 Task: Add Peanut Chocolate Gems to the cart.
Action: Mouse moved to (20, 53)
Screenshot: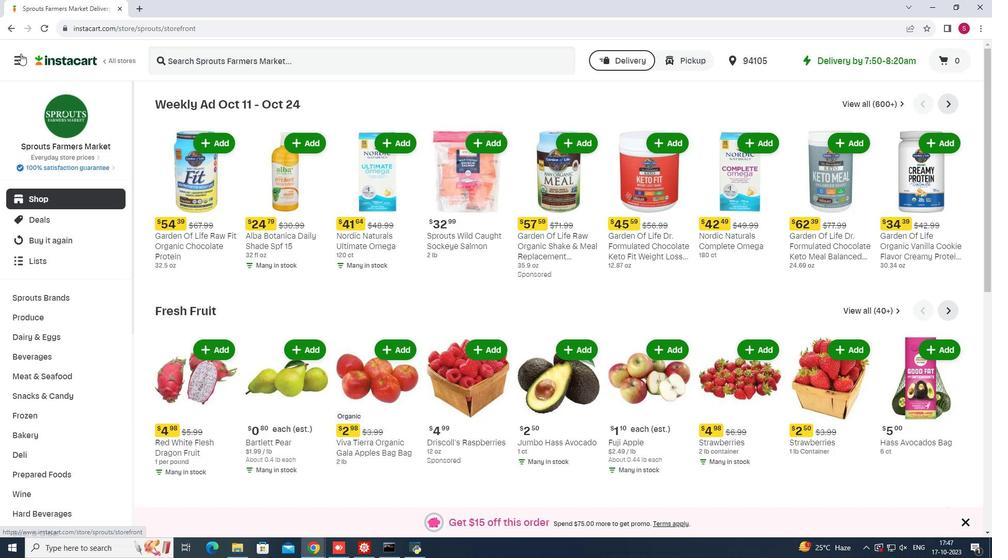 
Action: Mouse pressed left at (20, 53)
Screenshot: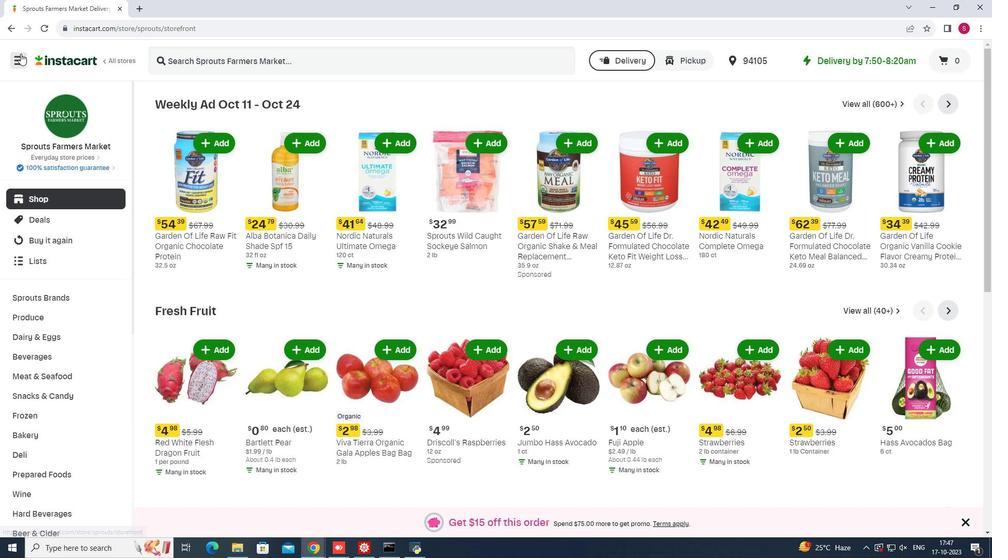 
Action: Mouse moved to (62, 273)
Screenshot: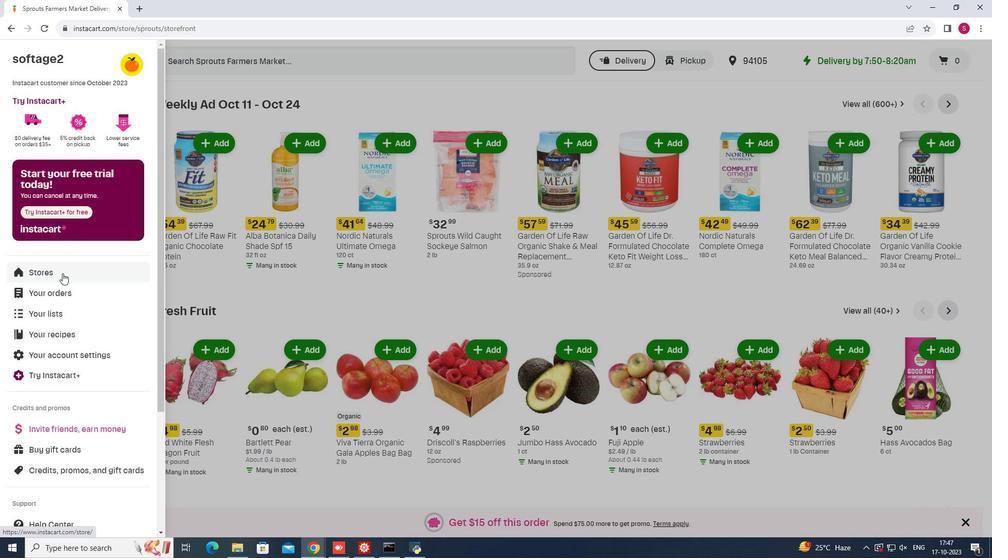 
Action: Mouse pressed left at (62, 273)
Screenshot: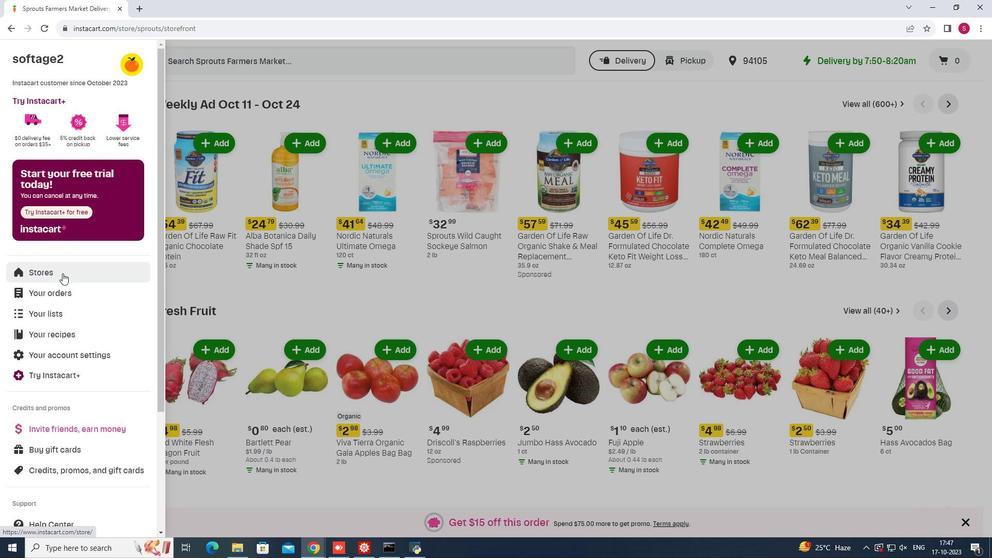 
Action: Mouse moved to (243, 92)
Screenshot: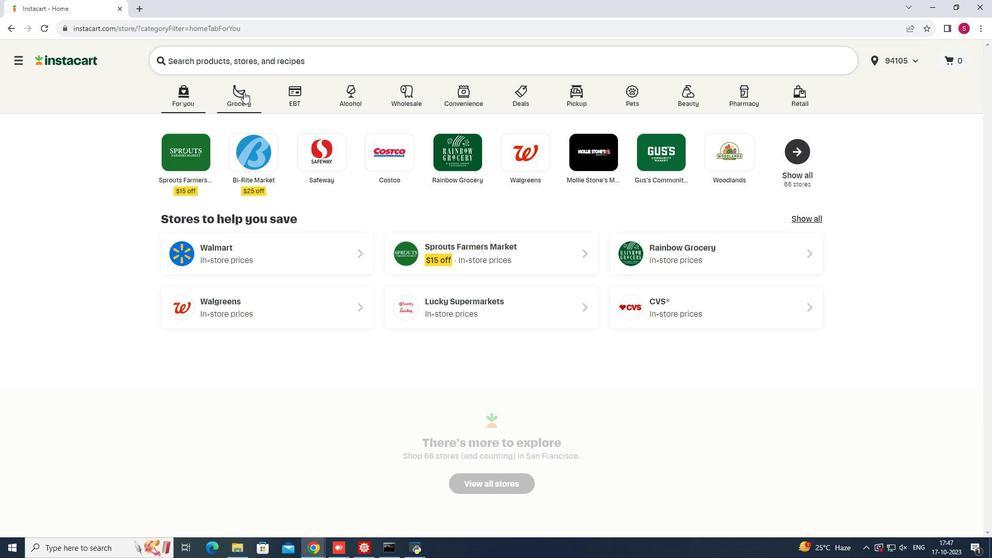 
Action: Mouse pressed left at (243, 92)
Screenshot: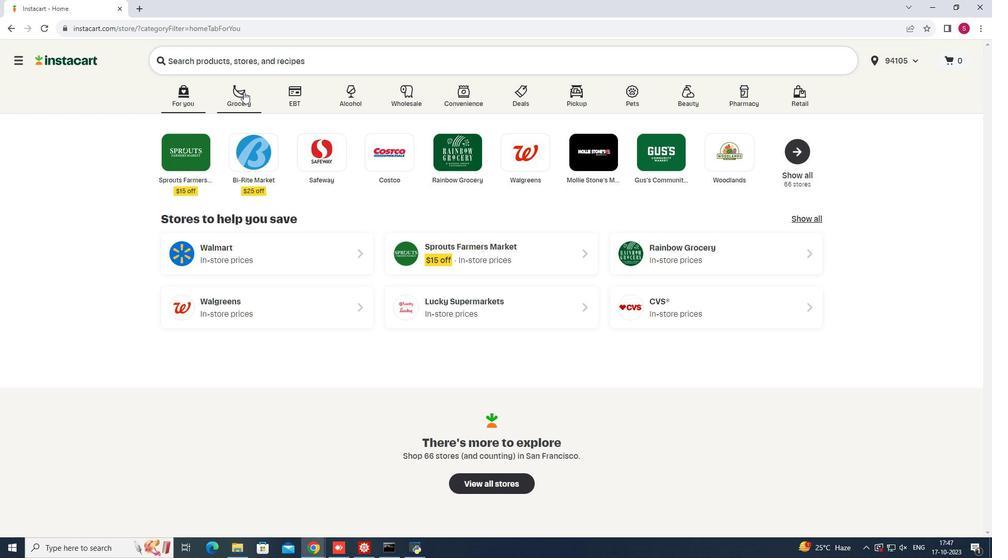 
Action: Mouse moved to (670, 144)
Screenshot: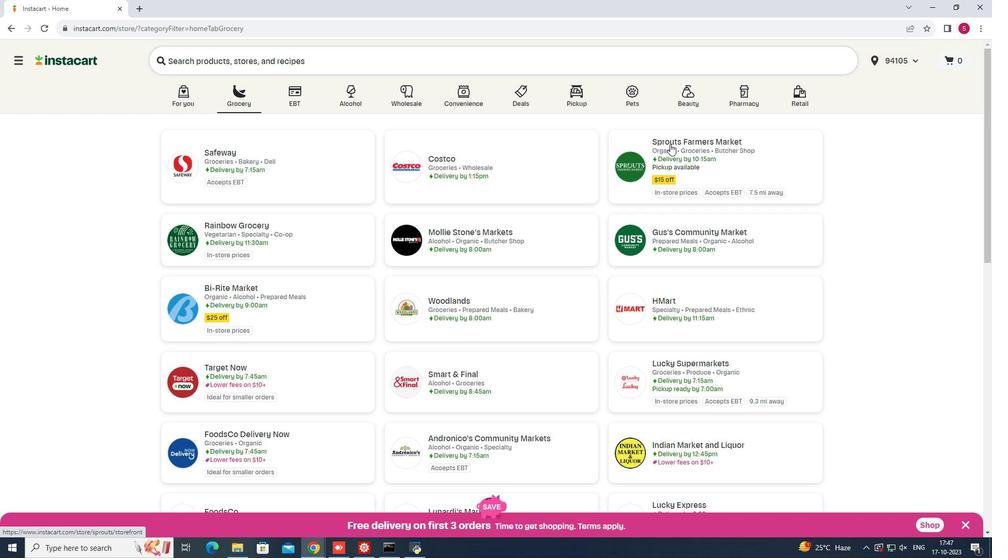 
Action: Mouse pressed left at (670, 144)
Screenshot: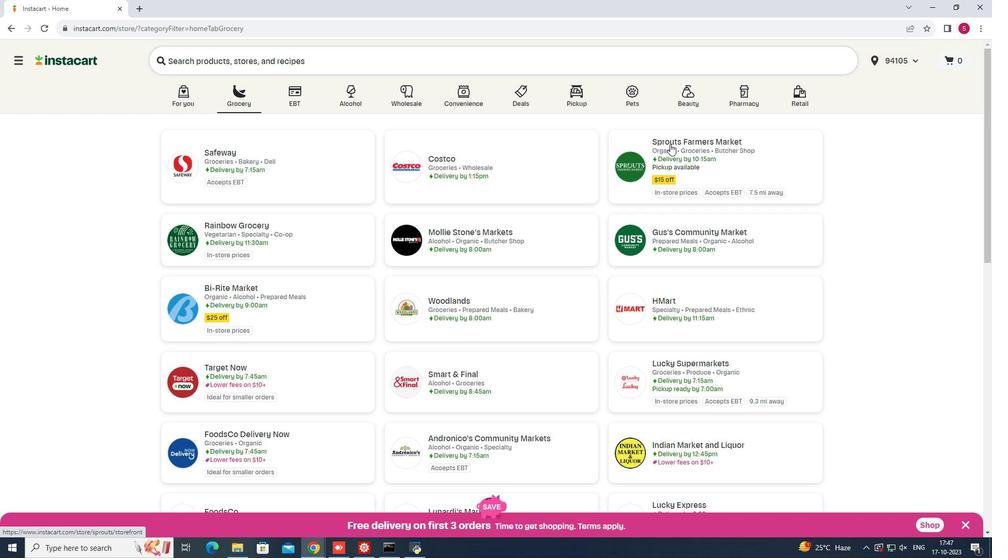 
Action: Mouse moved to (46, 395)
Screenshot: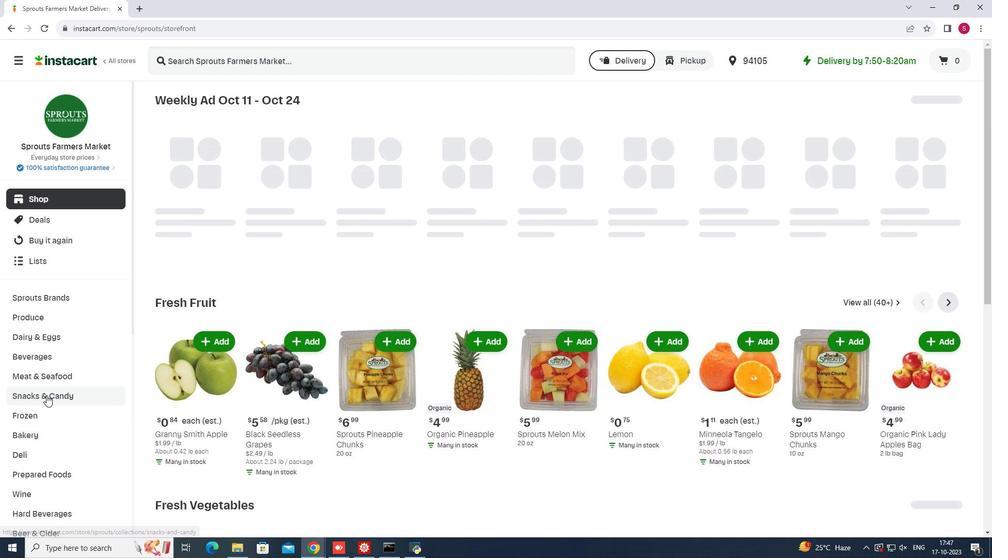 
Action: Mouse pressed left at (46, 395)
Screenshot: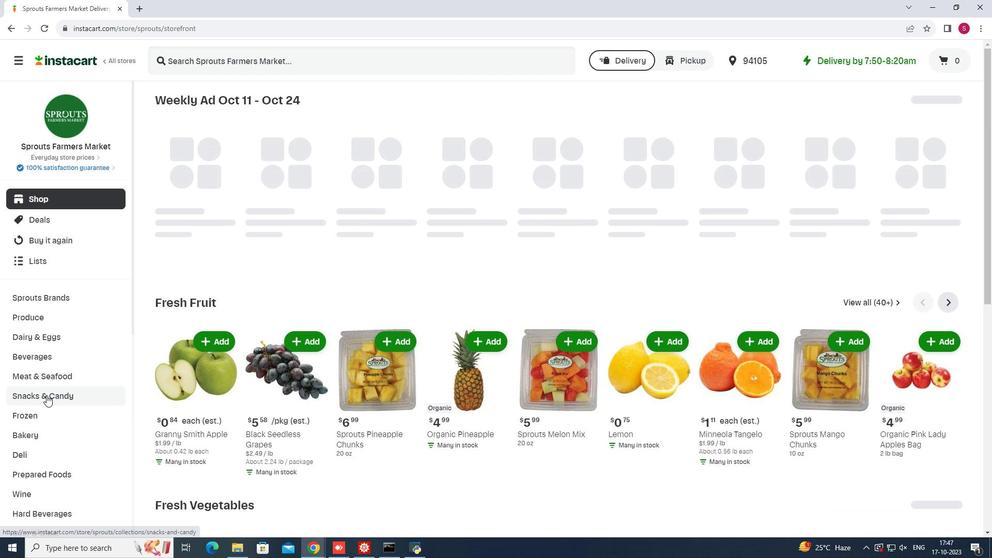 
Action: Mouse moved to (284, 127)
Screenshot: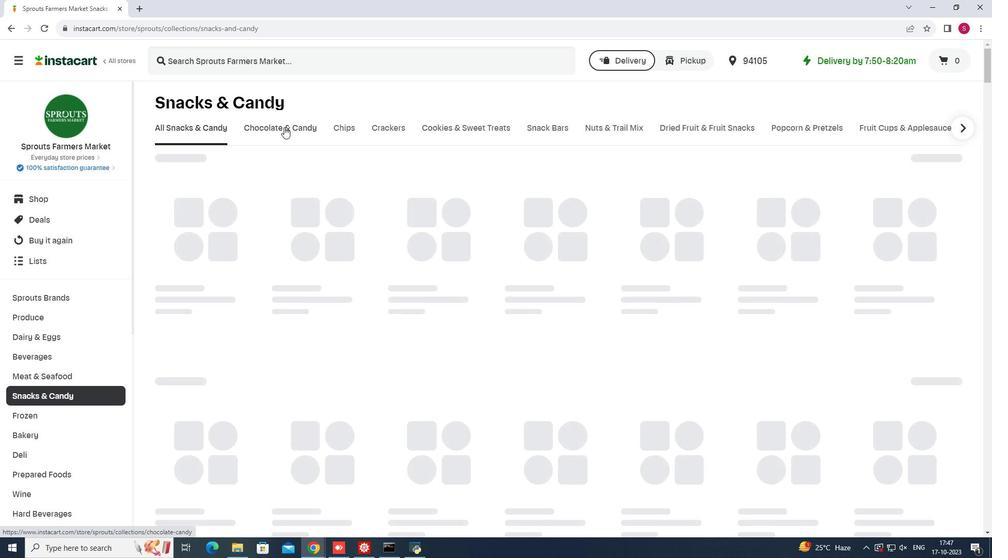 
Action: Mouse pressed left at (284, 127)
Screenshot: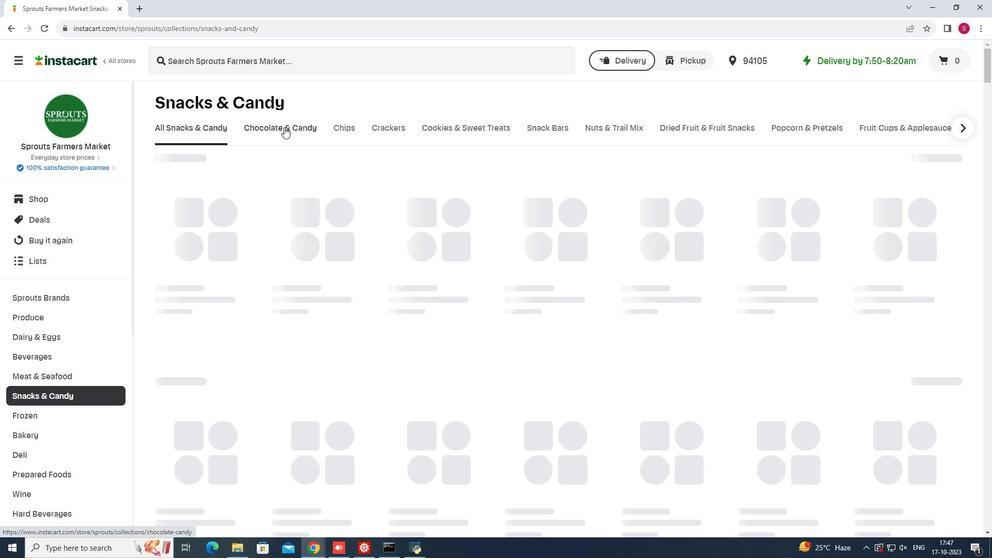 
Action: Mouse moved to (258, 167)
Screenshot: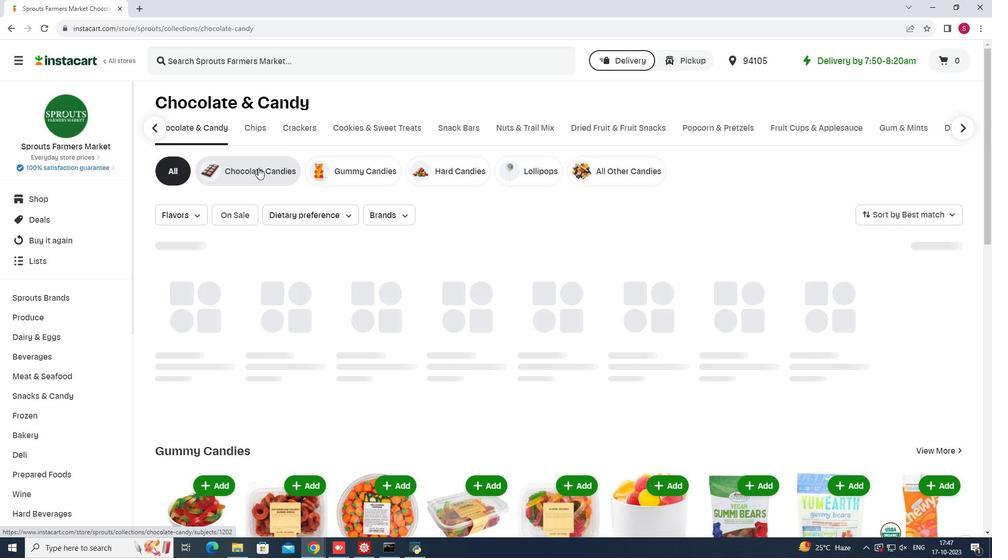 
Action: Mouse pressed left at (258, 167)
Screenshot: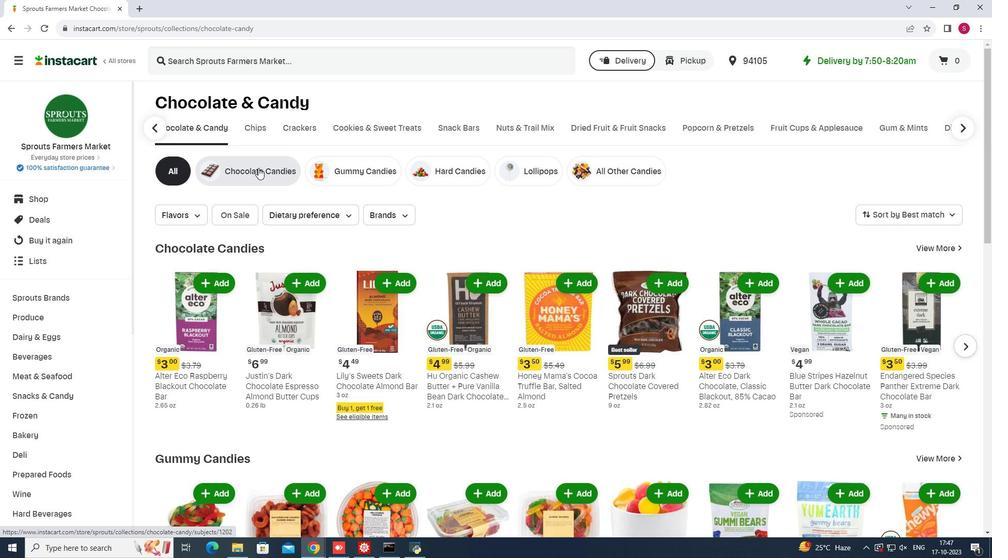 
Action: Mouse moved to (322, 59)
Screenshot: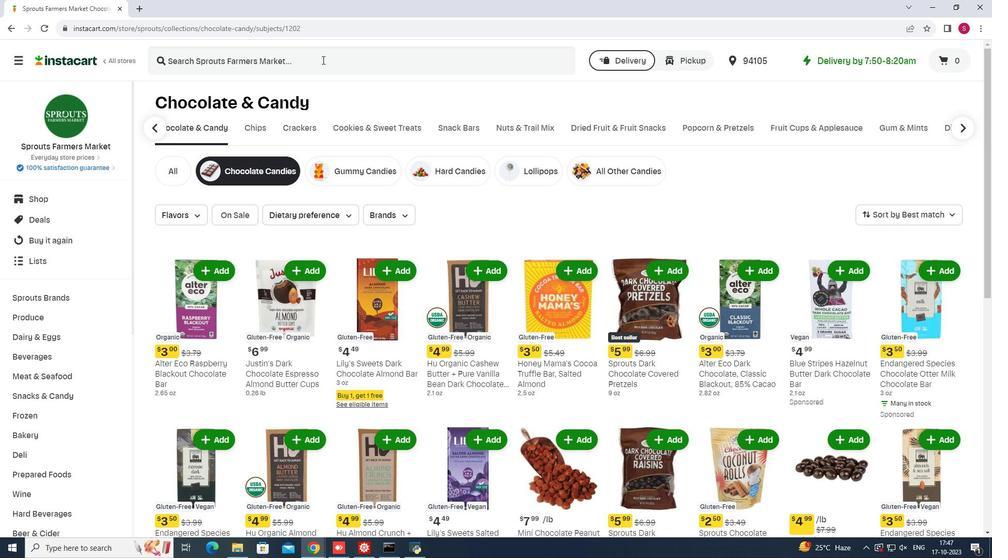 
Action: Mouse pressed left at (322, 59)
Screenshot: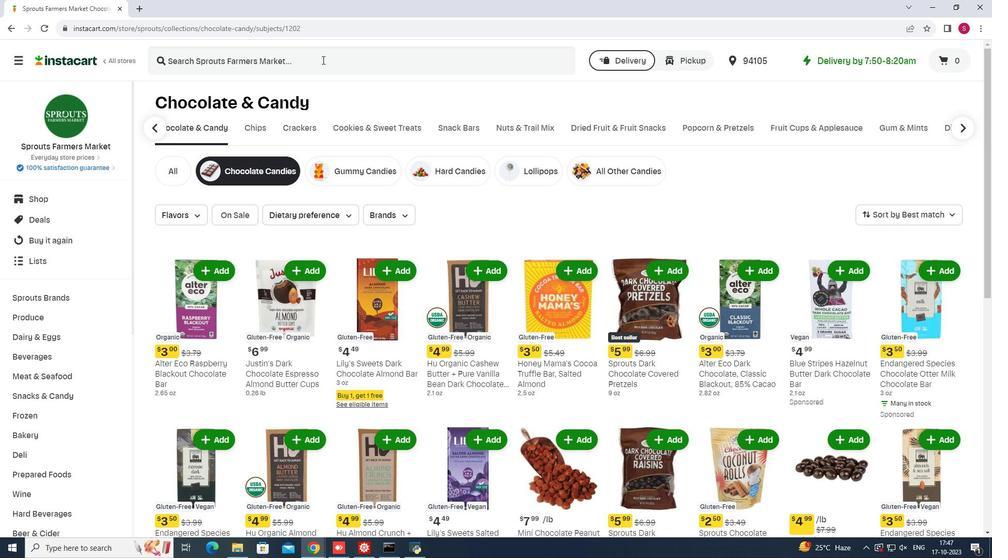 
Action: Key pressed <Key.shift>Peanut<Key.space><Key.shift>Chocolate<Key.space><Key.shift><Key.shift><Key.shift>Gems<Key.enter>
Screenshot: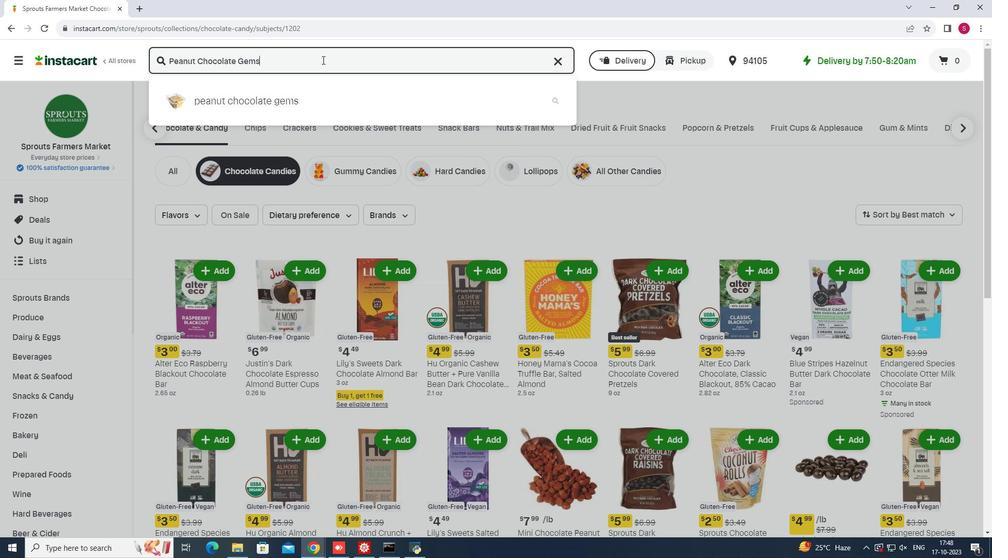 
Action: Mouse moved to (760, 169)
Screenshot: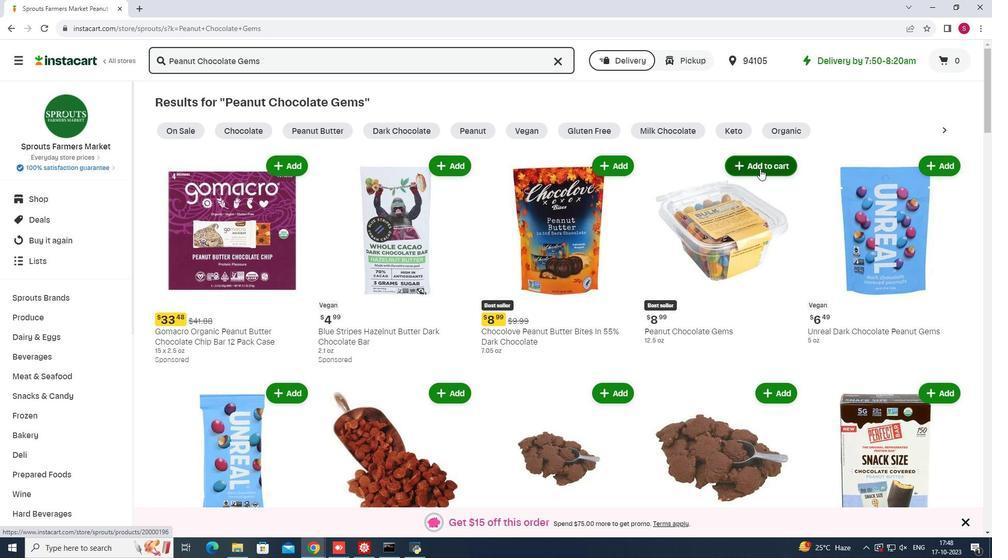 
Action: Mouse pressed left at (760, 169)
Screenshot: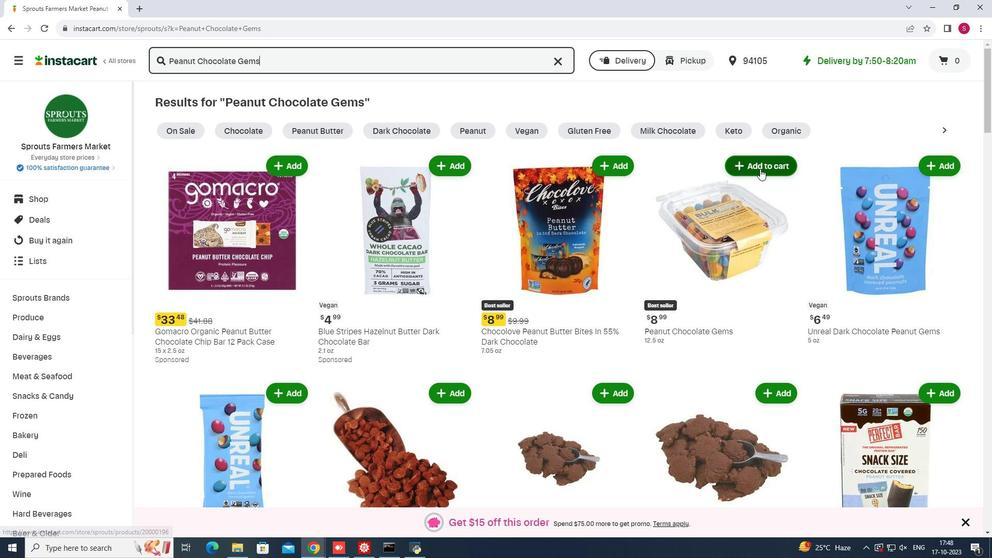 
Action: Mouse moved to (670, 218)
Screenshot: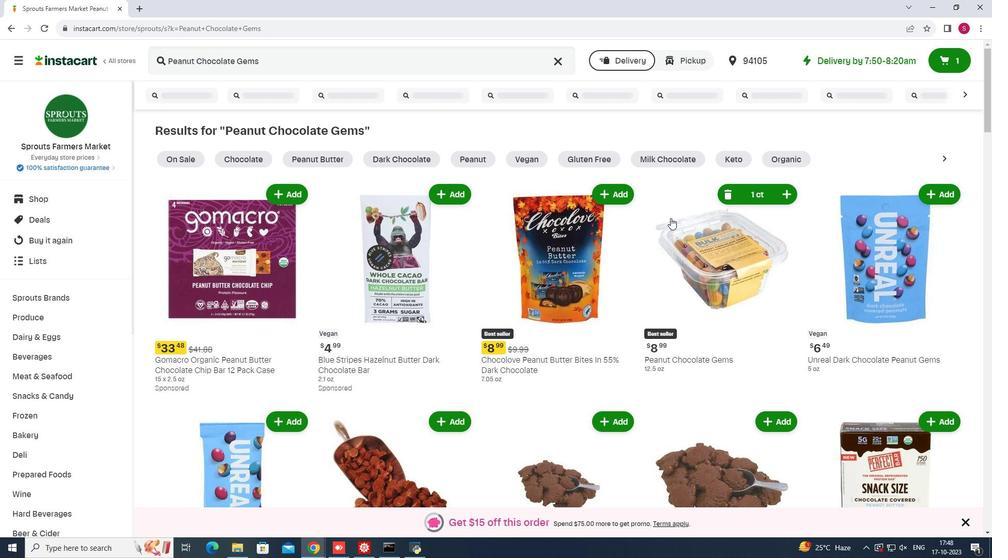 
